 Task: Look for kosher products only.
Action: Mouse moved to (23, 98)
Screenshot: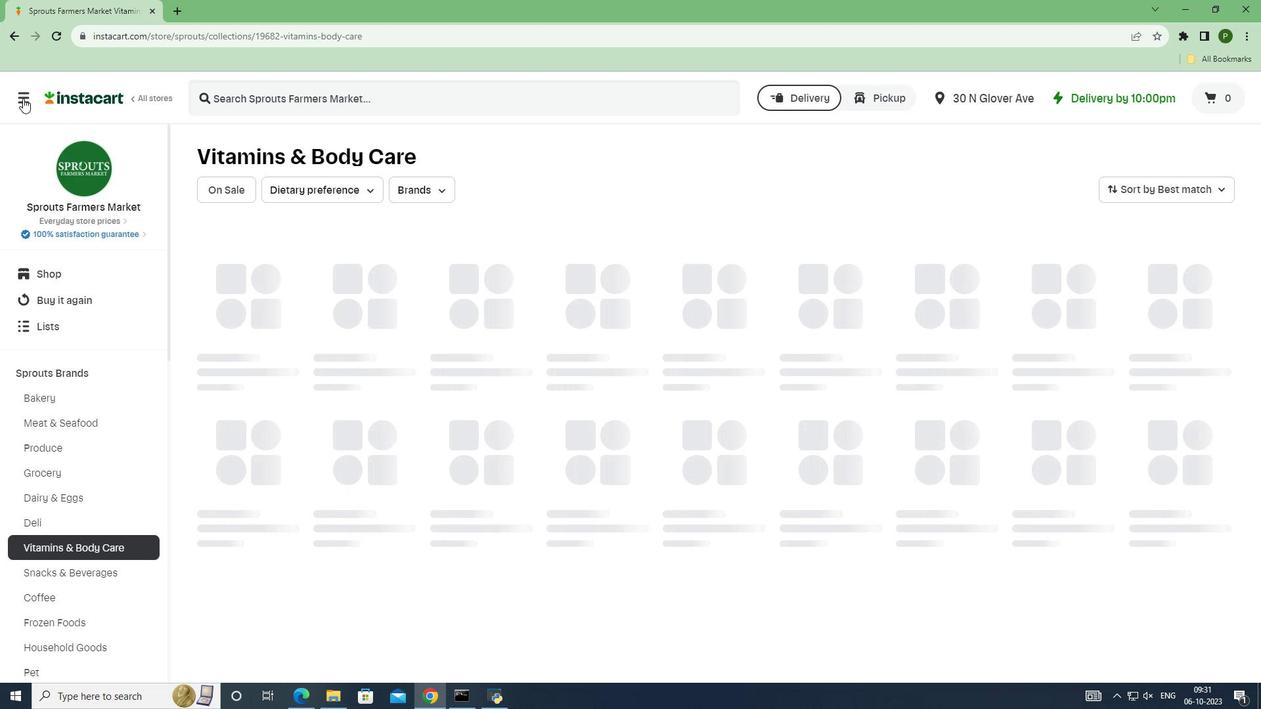
Action: Mouse pressed left at (23, 98)
Screenshot: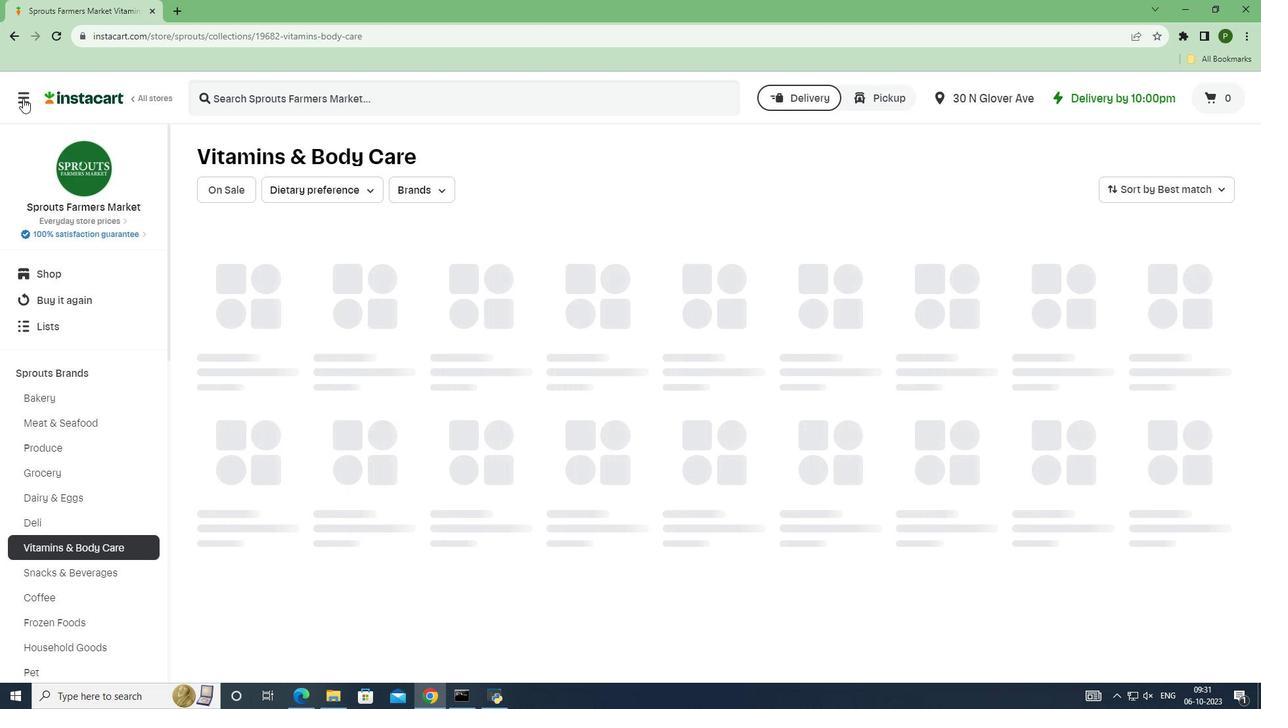 
Action: Mouse moved to (34, 351)
Screenshot: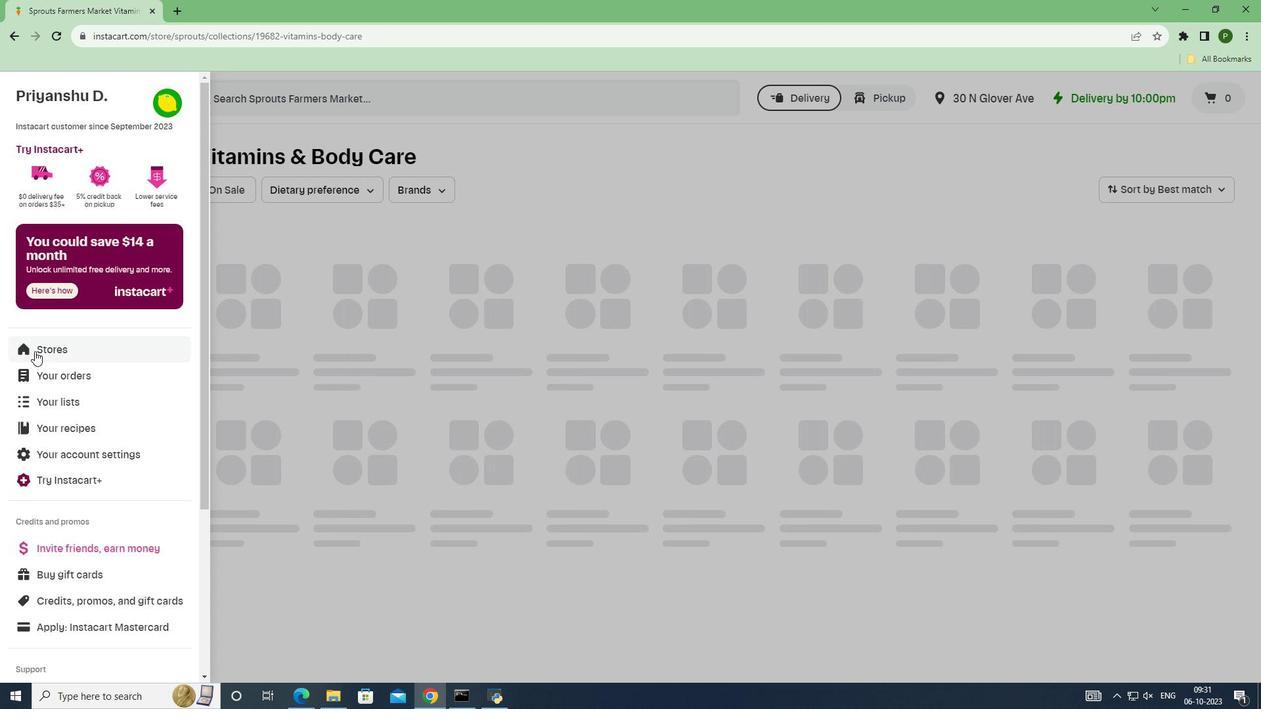 
Action: Mouse pressed left at (34, 351)
Screenshot: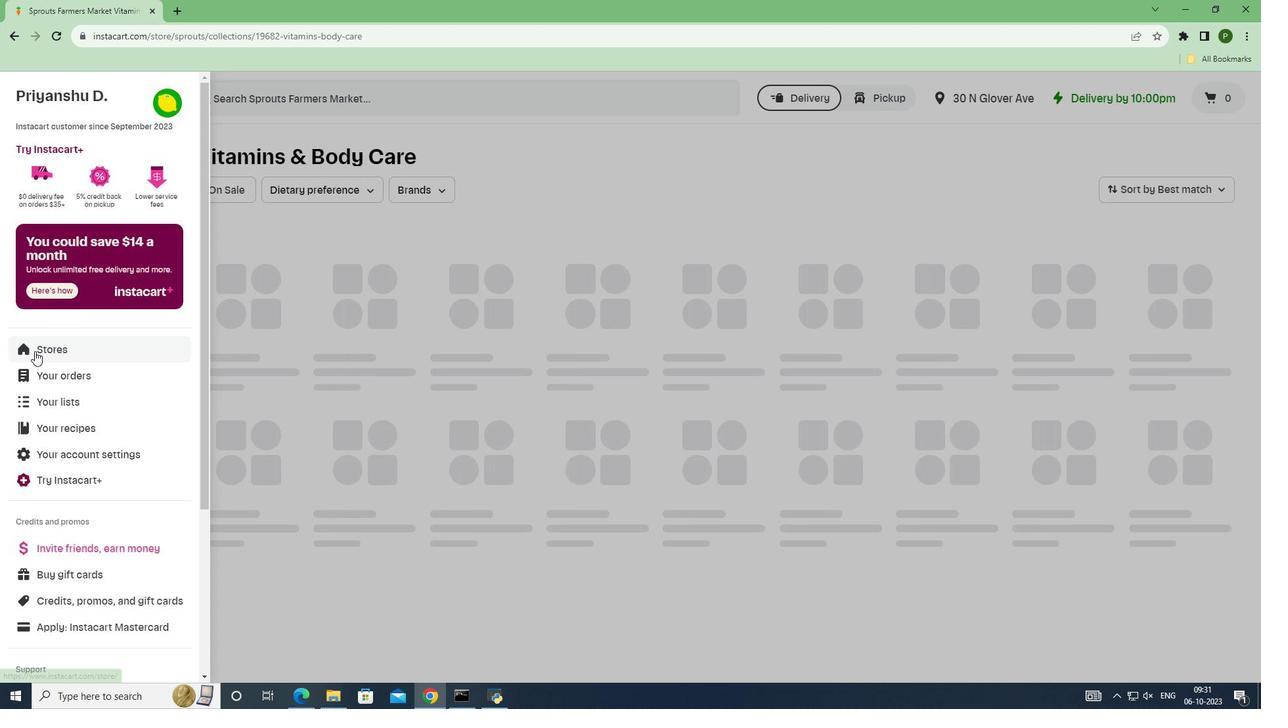 
Action: Mouse moved to (306, 157)
Screenshot: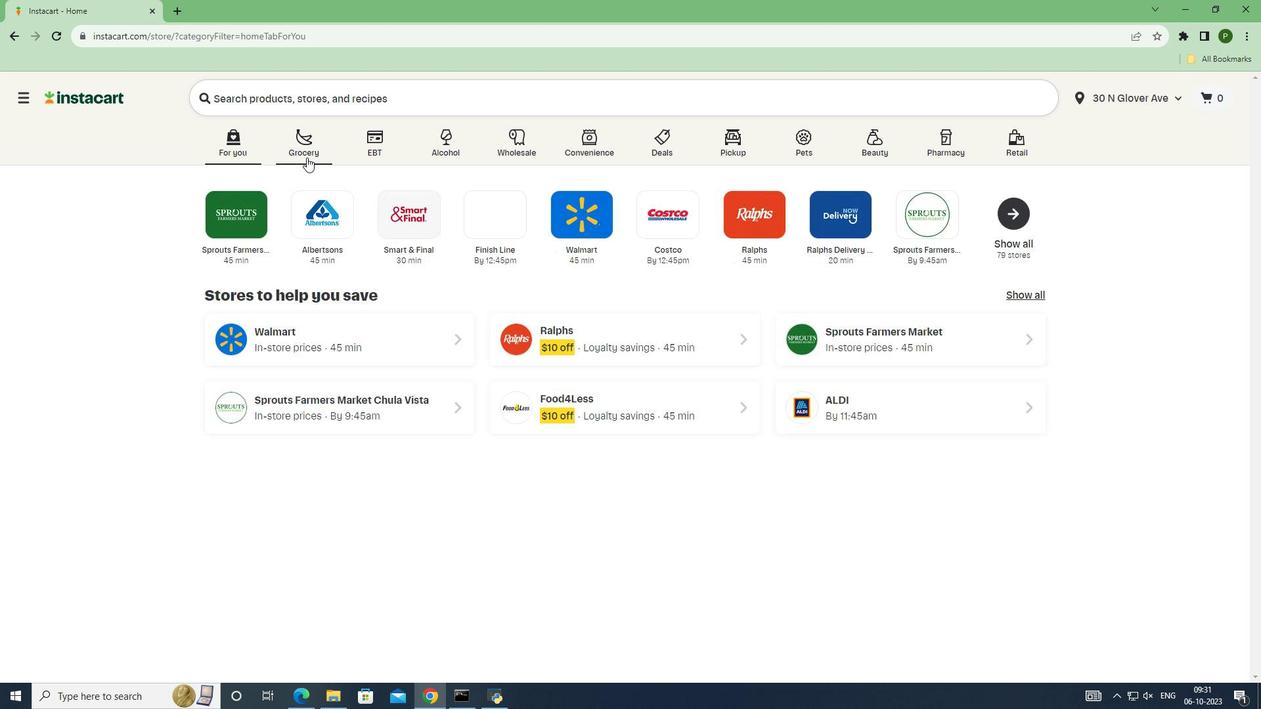 
Action: Mouse pressed left at (306, 157)
Screenshot: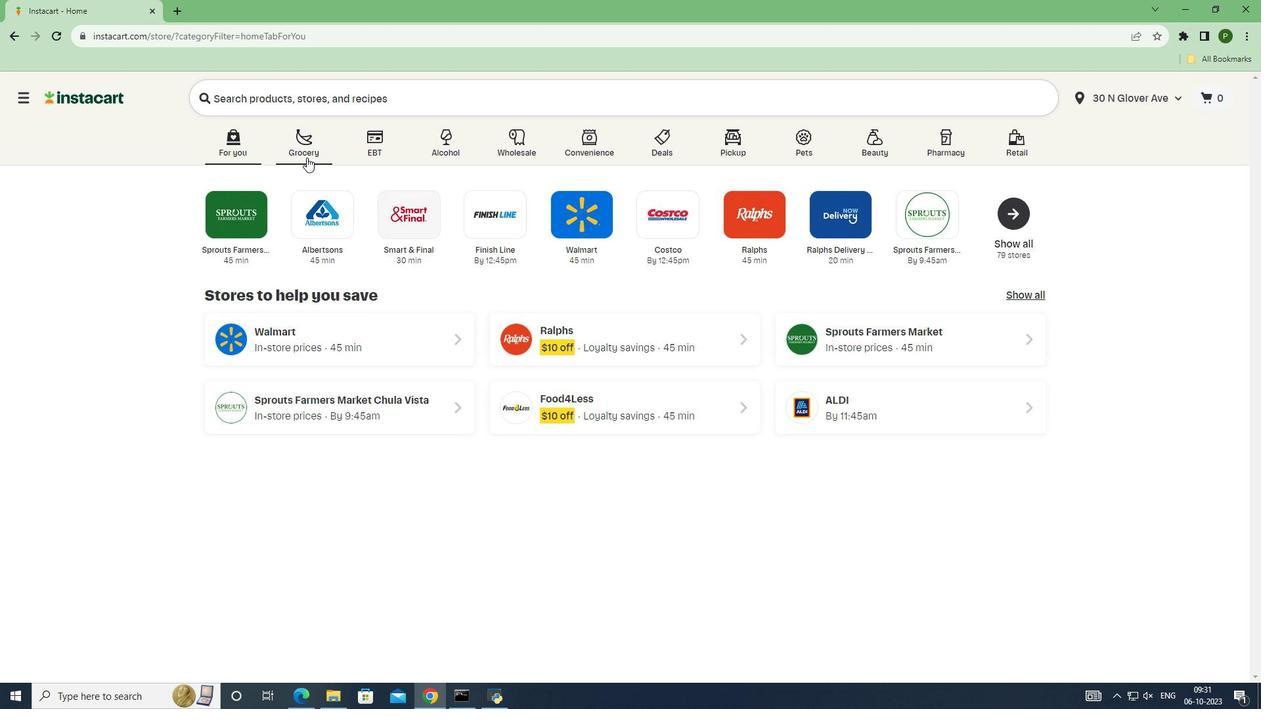 
Action: Mouse moved to (820, 299)
Screenshot: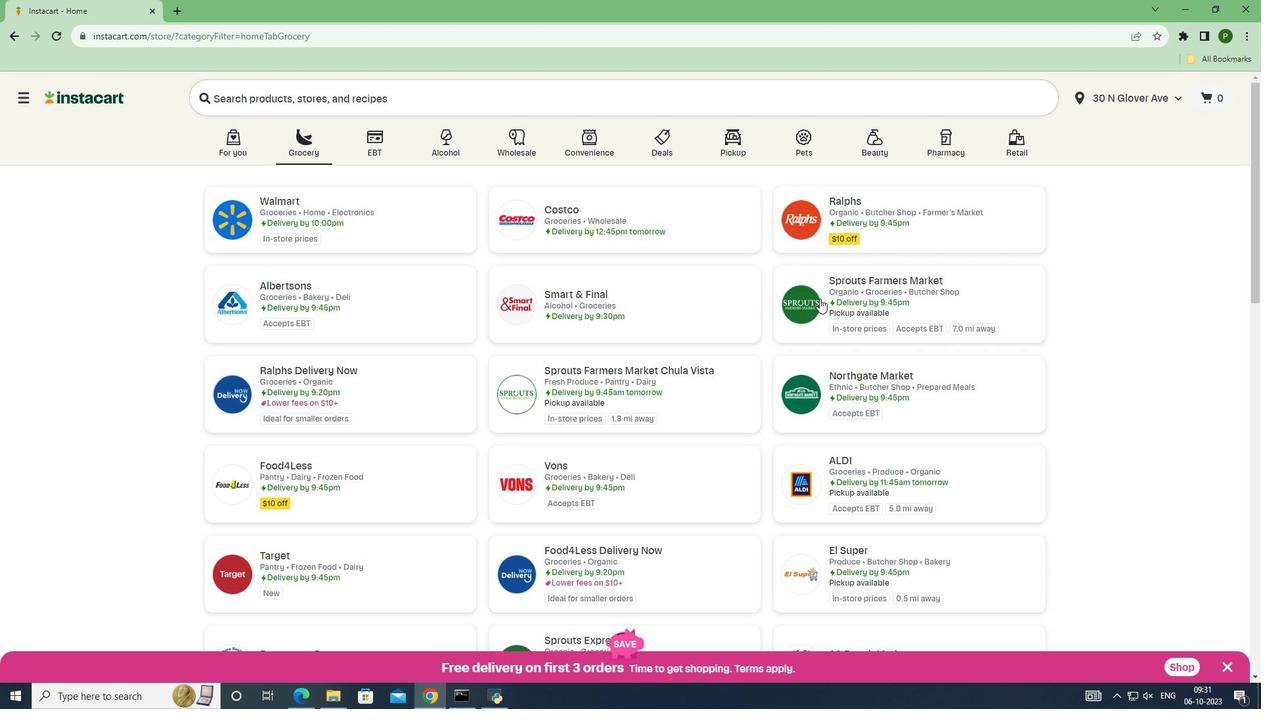
Action: Mouse pressed left at (820, 299)
Screenshot: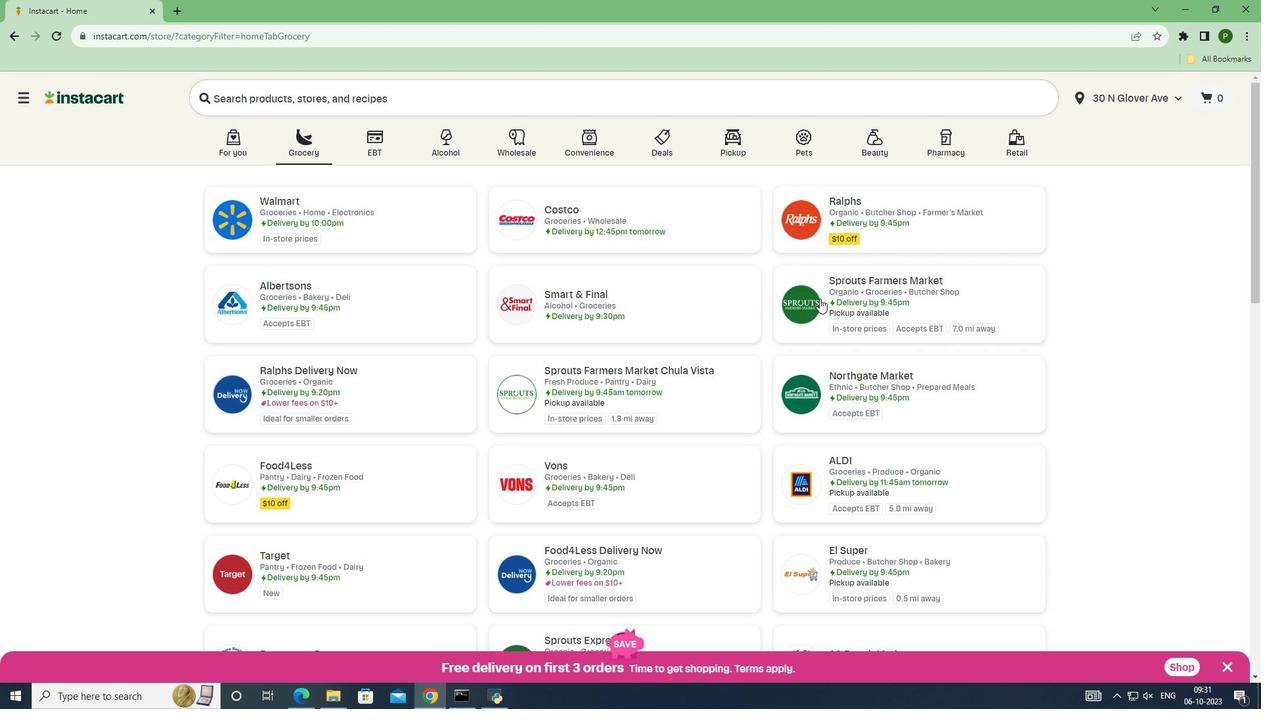 
Action: Mouse moved to (90, 379)
Screenshot: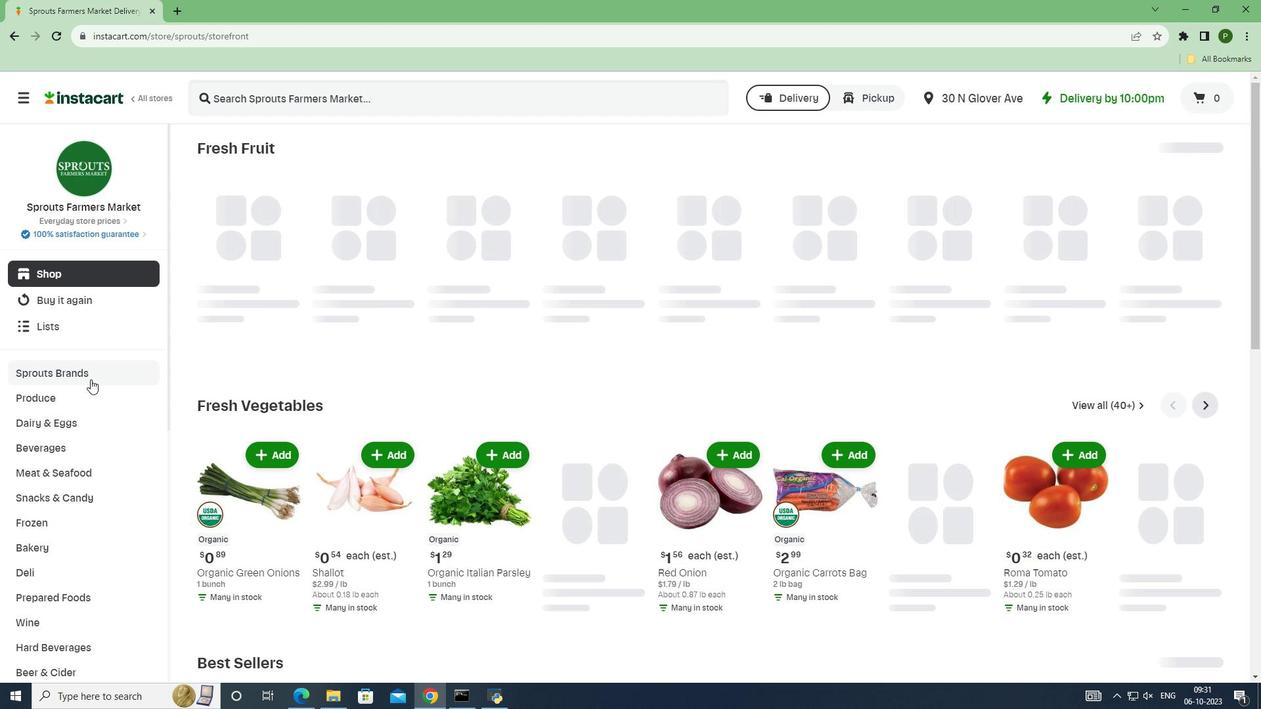 
Action: Mouse pressed left at (90, 379)
Screenshot: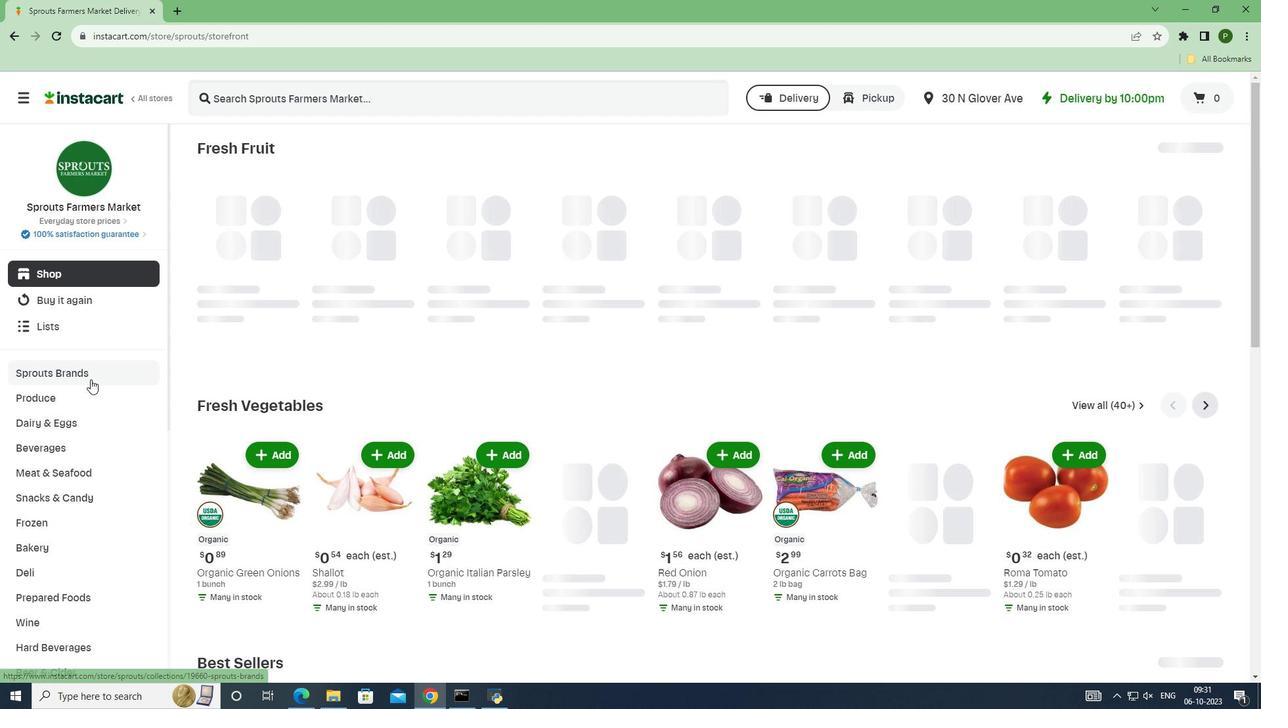 
Action: Mouse moved to (82, 539)
Screenshot: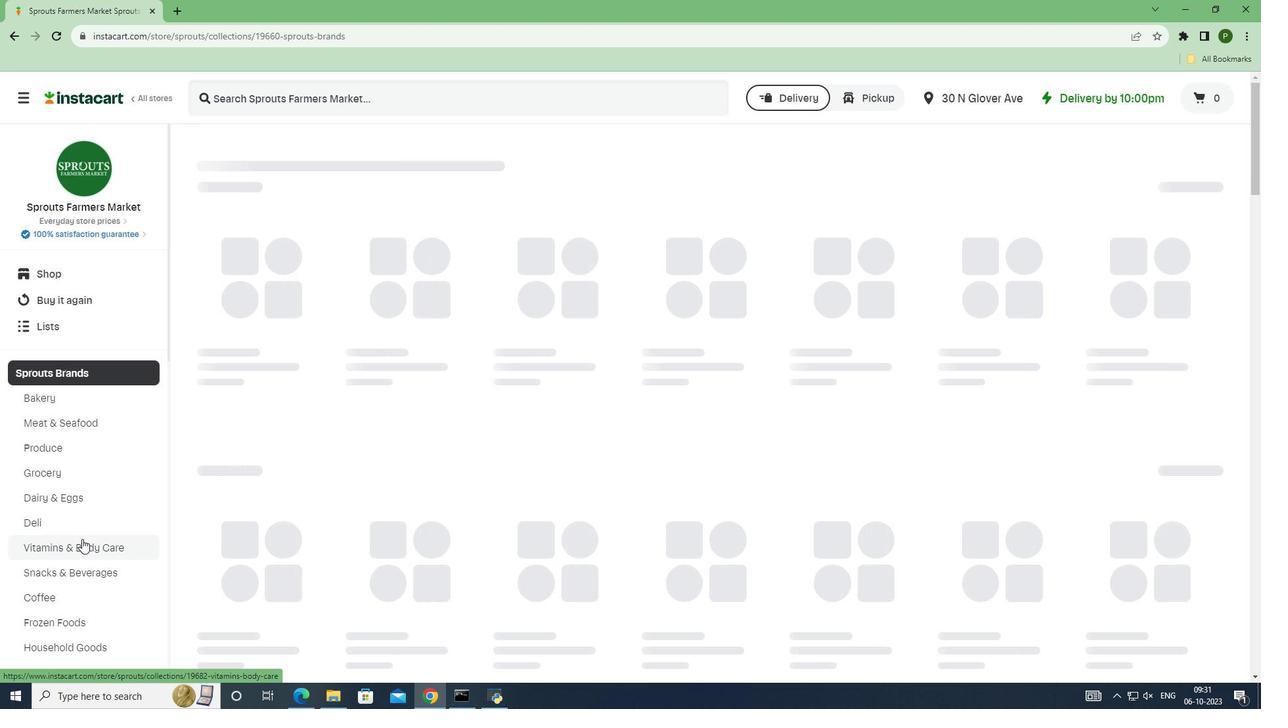 
Action: Mouse pressed left at (82, 539)
Screenshot: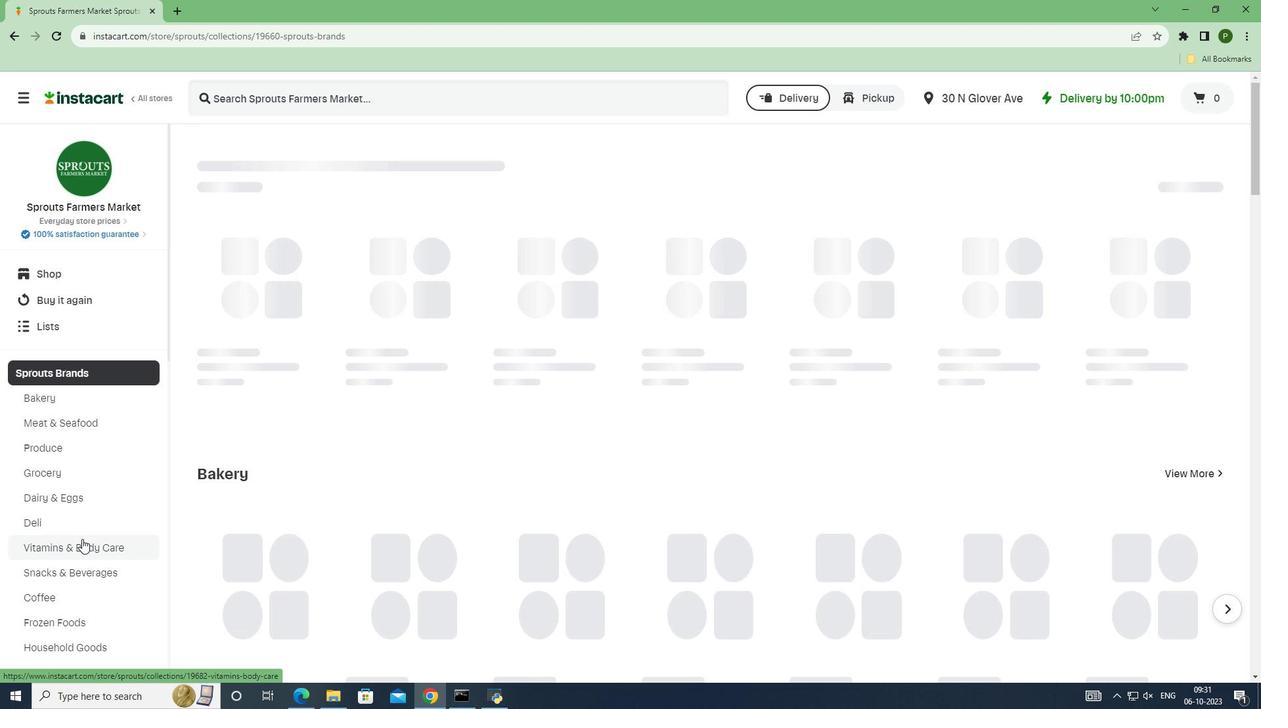 
Action: Mouse moved to (297, 192)
Screenshot: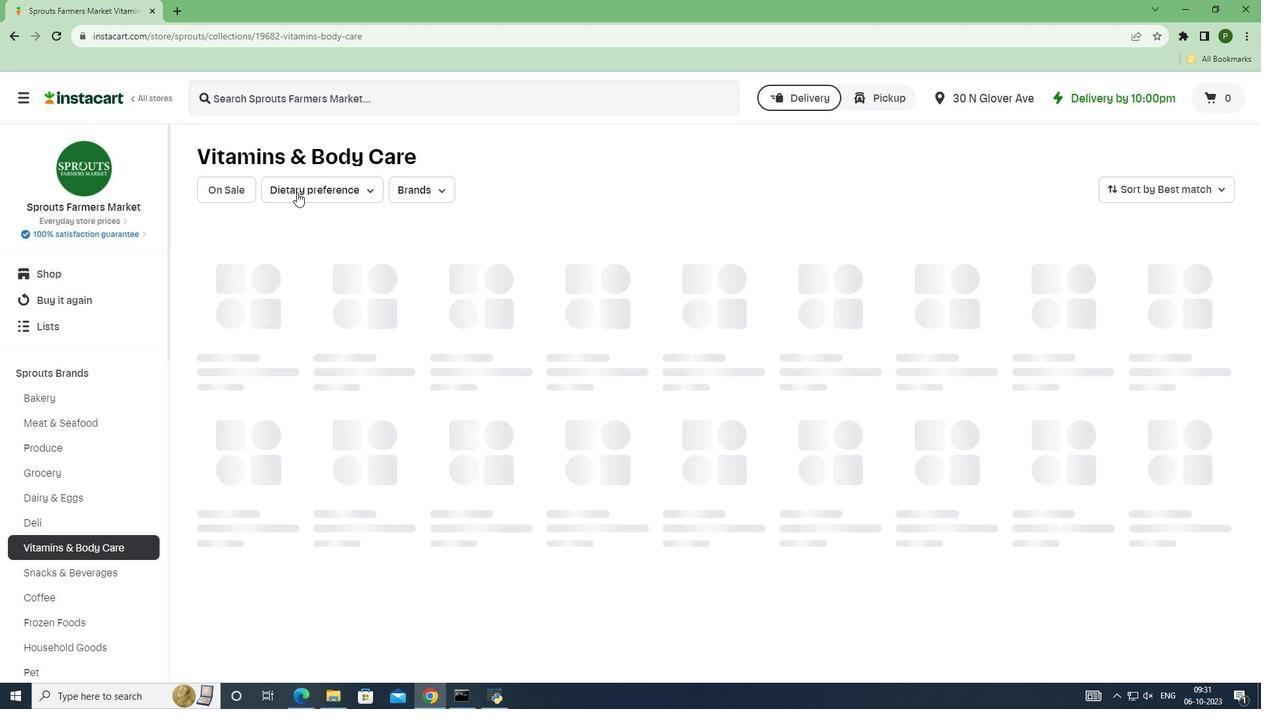 
Action: Mouse pressed left at (297, 192)
Screenshot: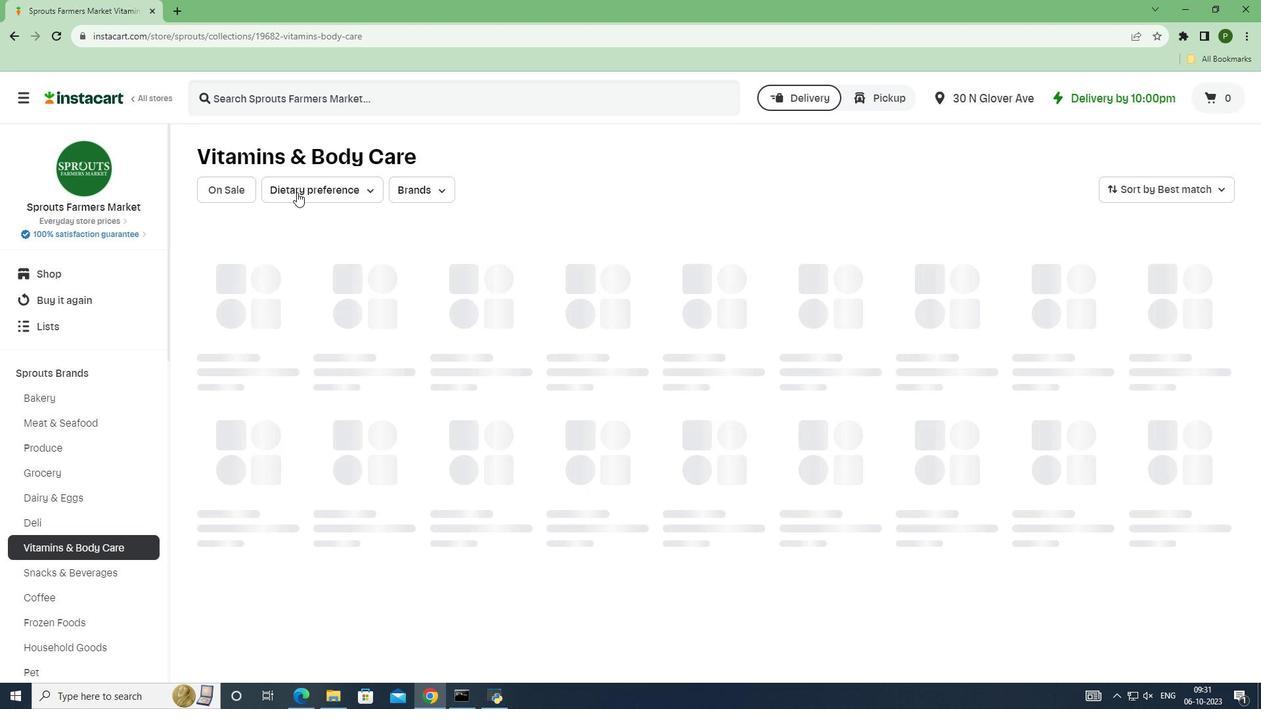 
Action: Mouse moved to (297, 232)
Screenshot: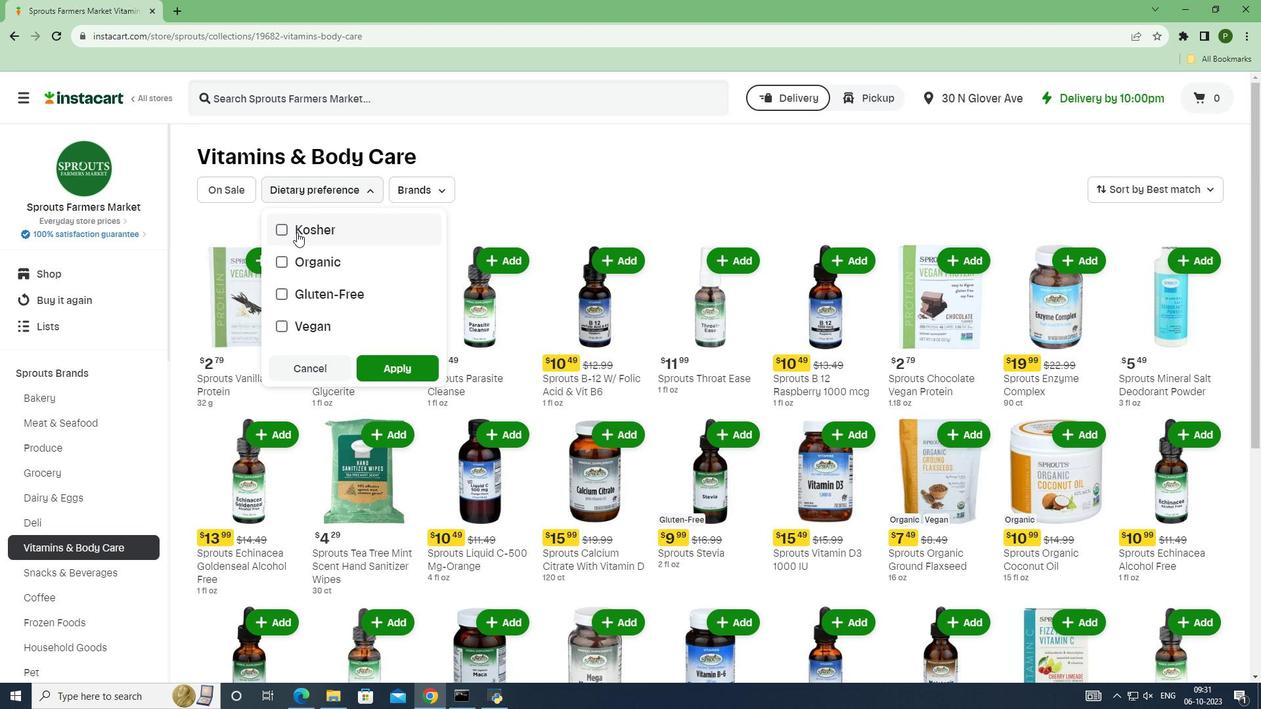 
Action: Mouse pressed left at (297, 232)
Screenshot: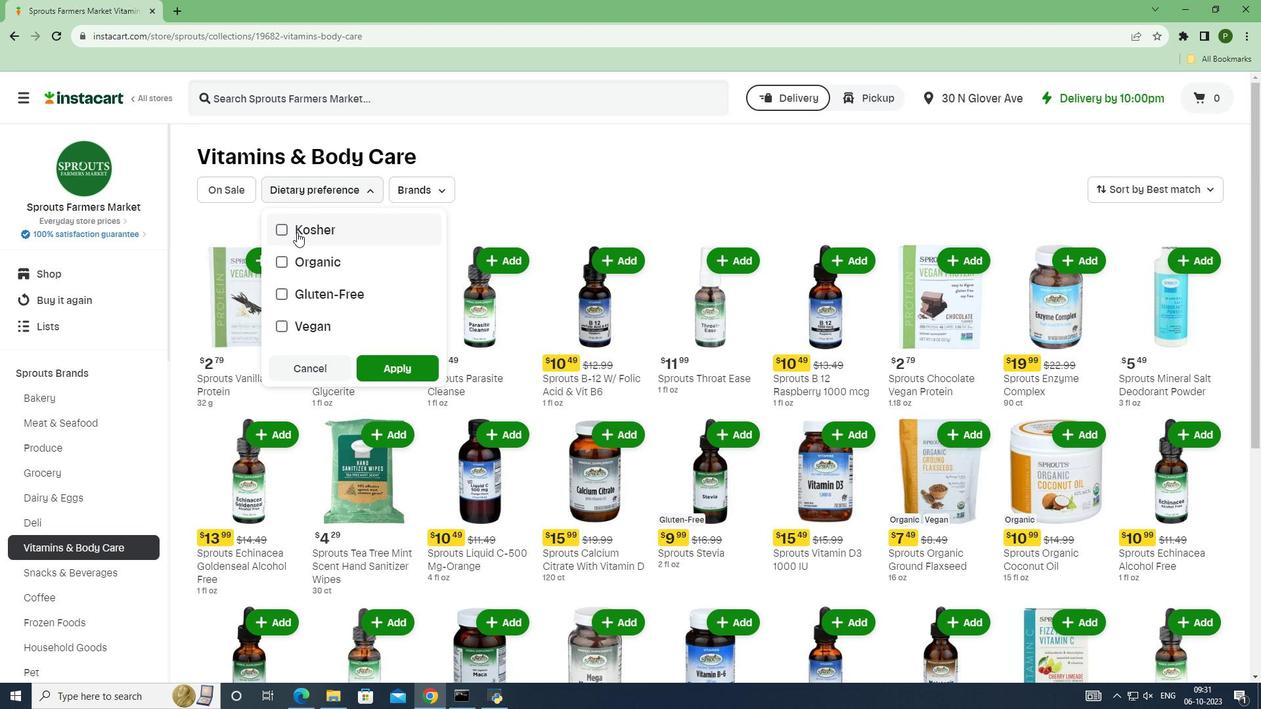 
Action: Mouse moved to (389, 368)
Screenshot: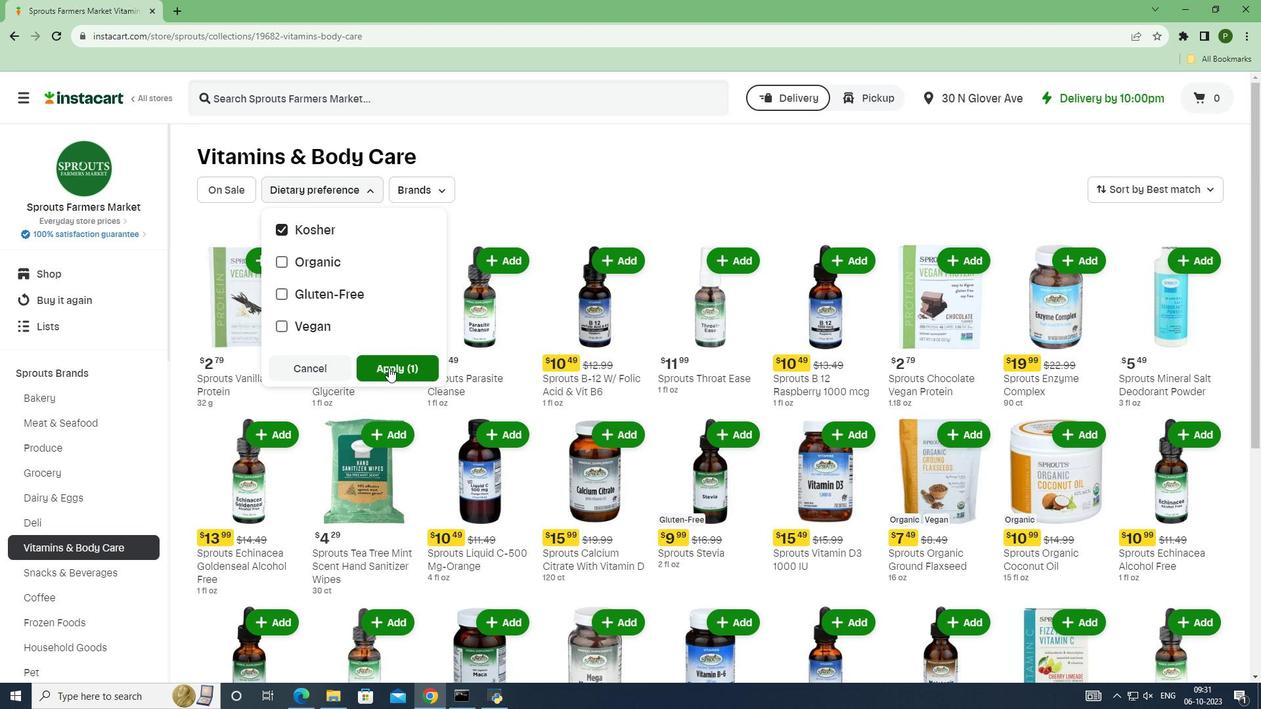 
Action: Mouse pressed left at (389, 368)
Screenshot: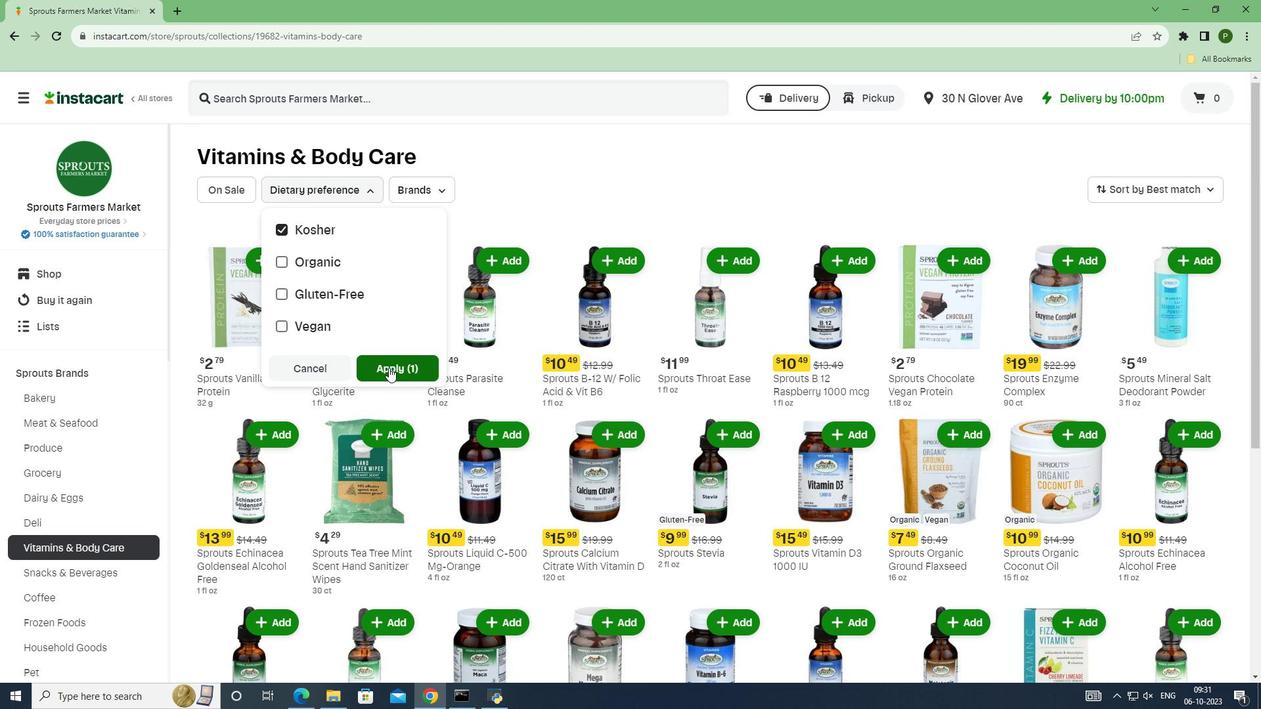 
Action: Mouse moved to (632, 264)
Screenshot: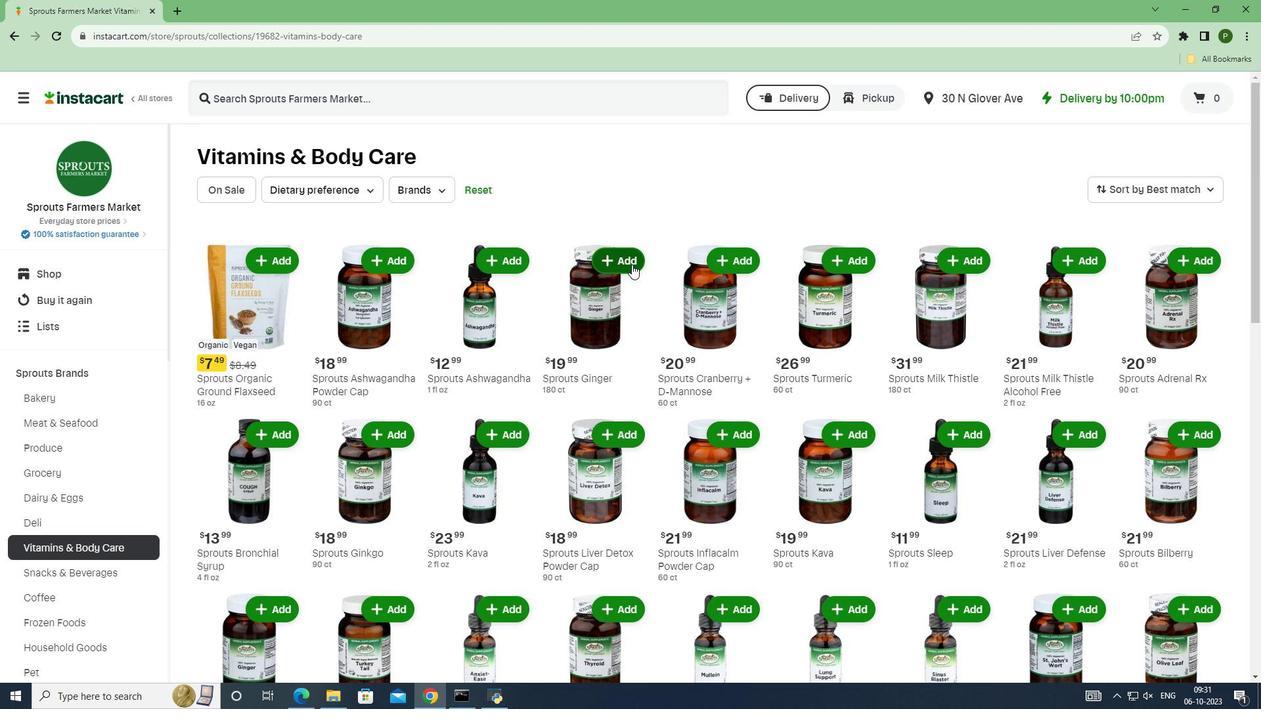 
